 Task: Select the Electric Lime color as event color.
Action: Mouse moved to (83, 247)
Screenshot: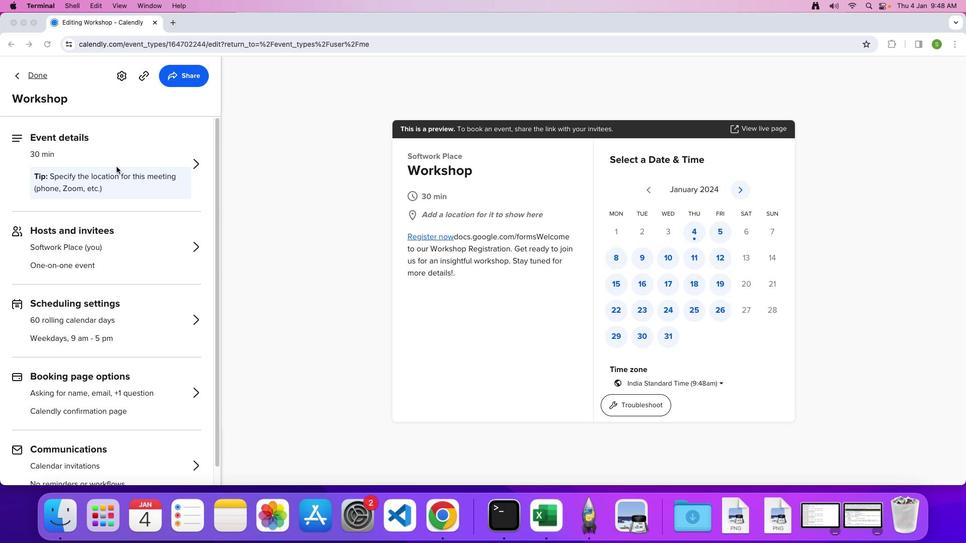 
Action: Mouse pressed left at (83, 247)
Screenshot: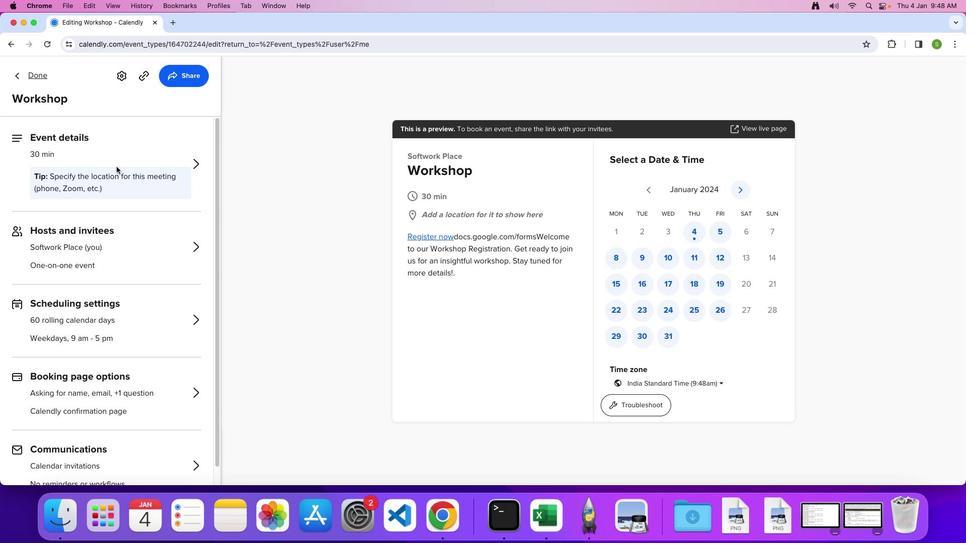 
Action: Mouse moved to (83, 247)
Screenshot: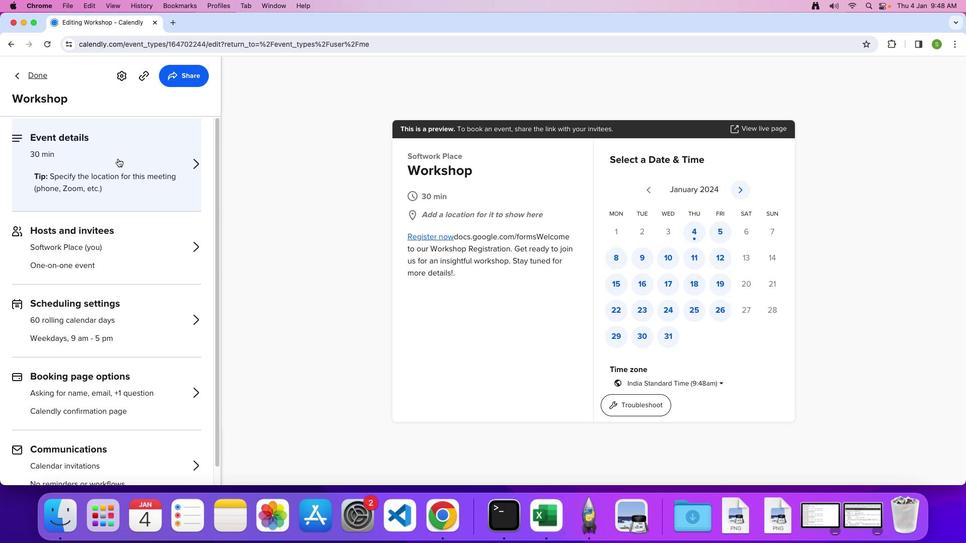 
Action: Mouse pressed left at (83, 247)
Screenshot: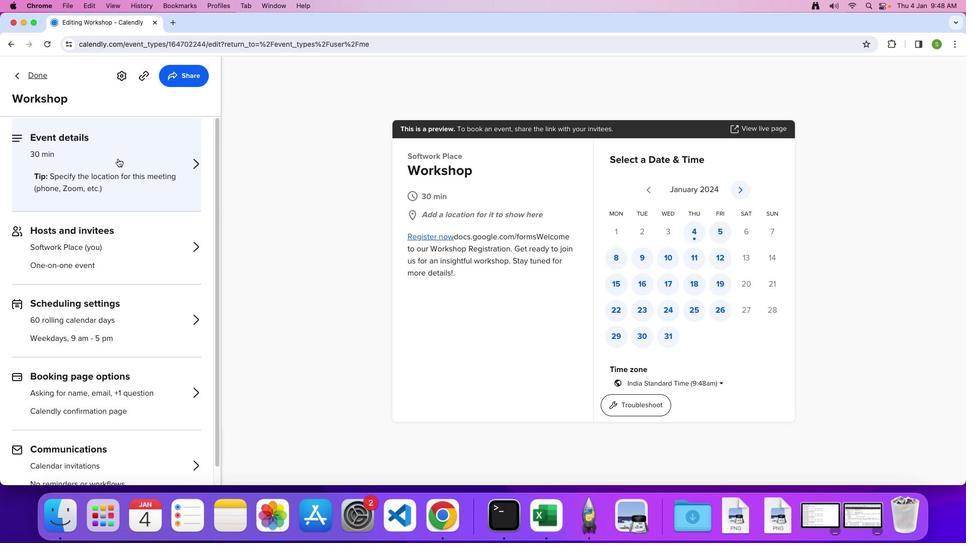 
Action: Mouse moved to (82, 247)
Screenshot: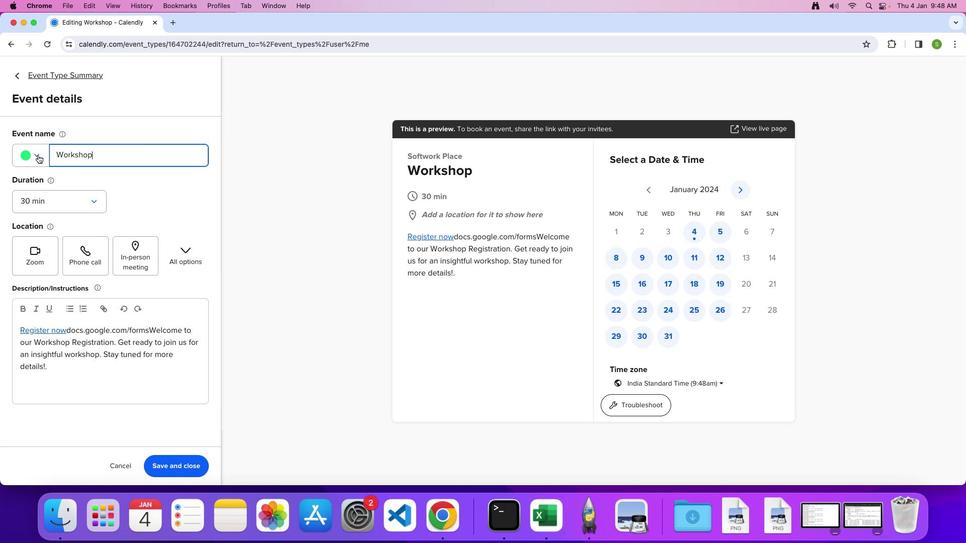 
Action: Mouse pressed left at (82, 247)
Screenshot: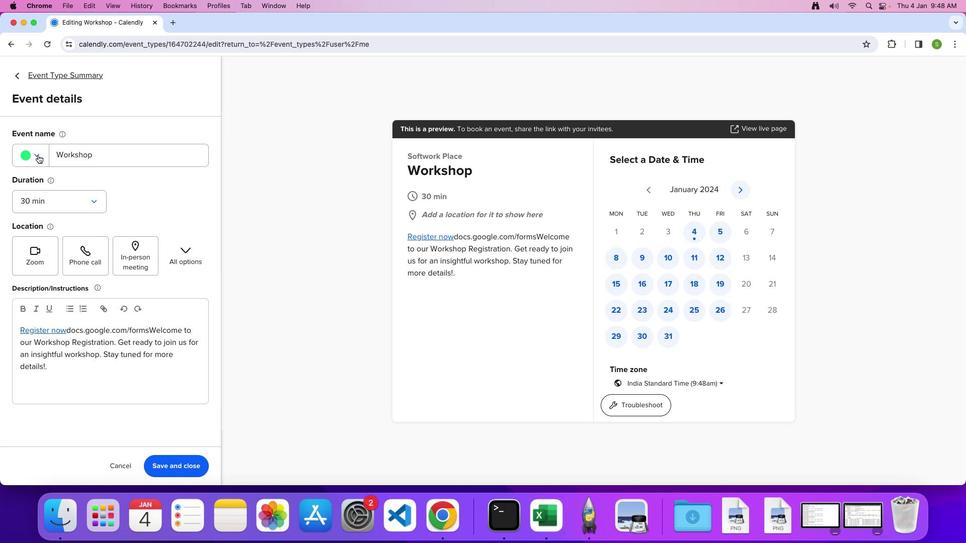 
Action: Mouse moved to (83, 247)
Screenshot: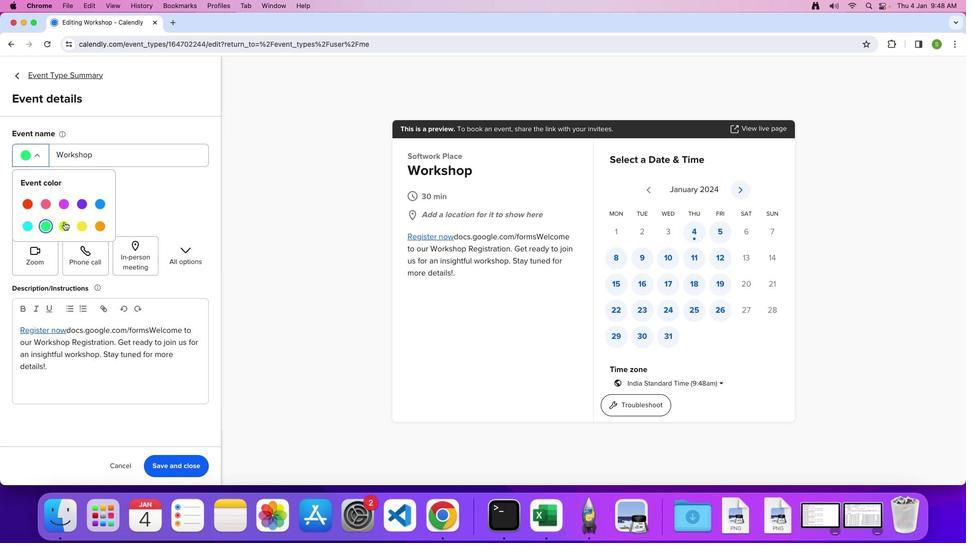
Action: Mouse pressed left at (83, 247)
Screenshot: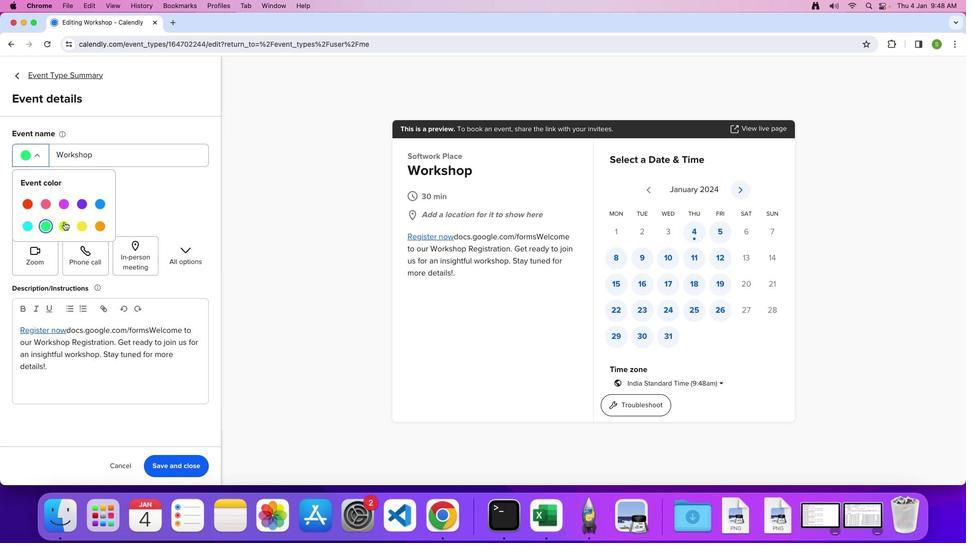 
